 Task: For heading  Tahoma with underline.  font size for heading20,  'Change the font style of data to'Arial.  and font size to 12,  Change the alignment of both headline & data to Align left.  In the sheet  Expense Log Workbook Spreadsheet
Action: Mouse moved to (92, 116)
Screenshot: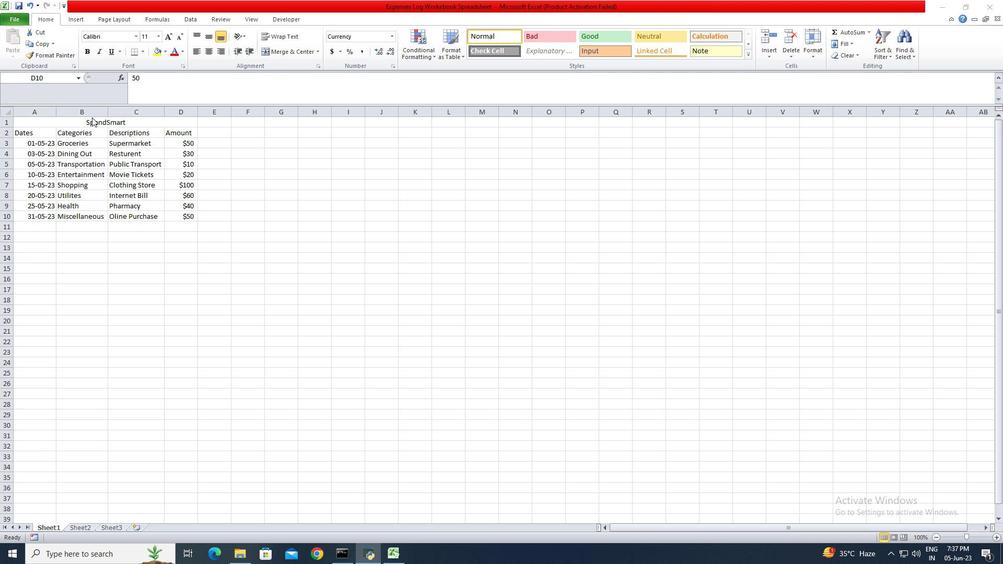 
Action: Mouse pressed left at (92, 116)
Screenshot: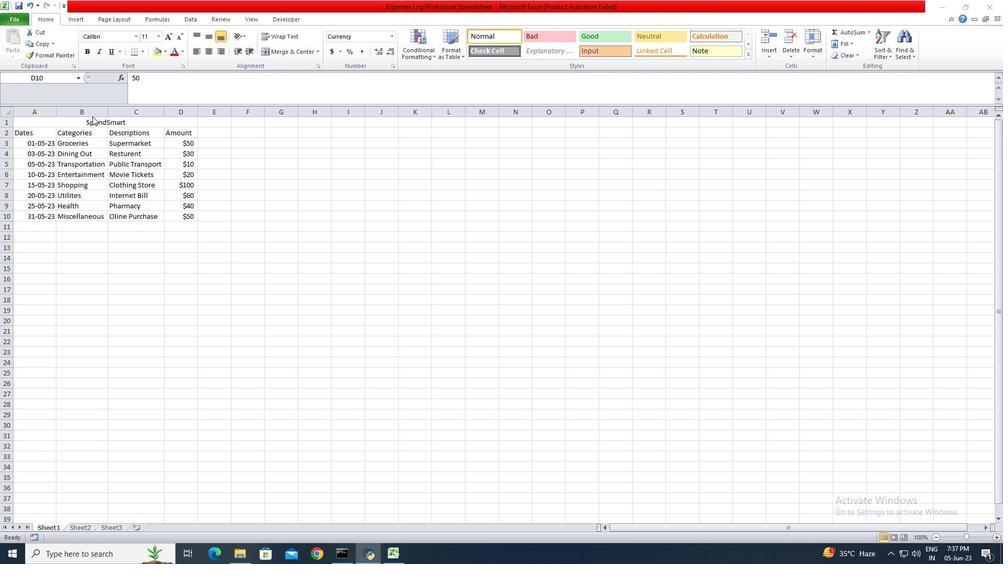 
Action: Mouse moved to (91, 124)
Screenshot: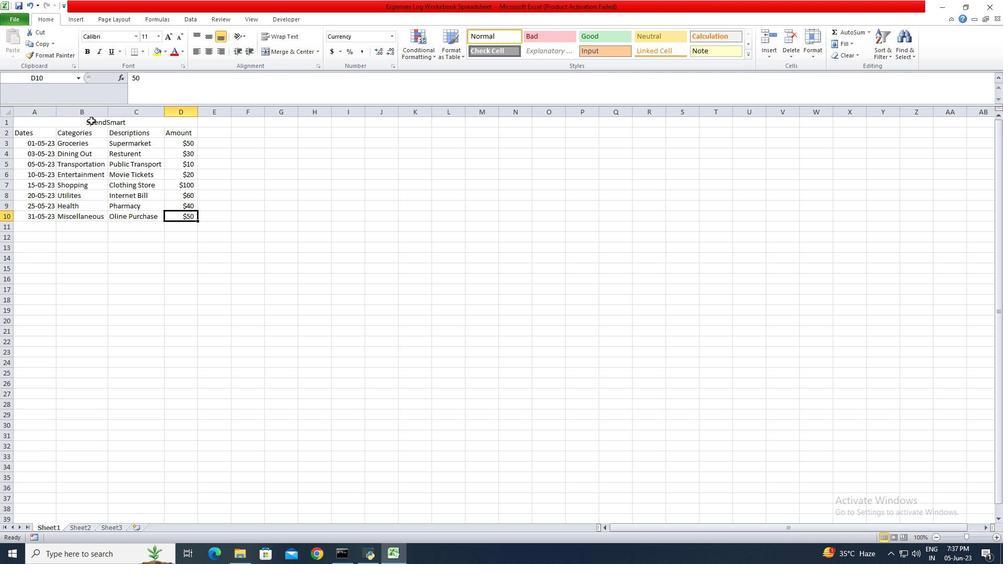 
Action: Mouse pressed left at (91, 124)
Screenshot: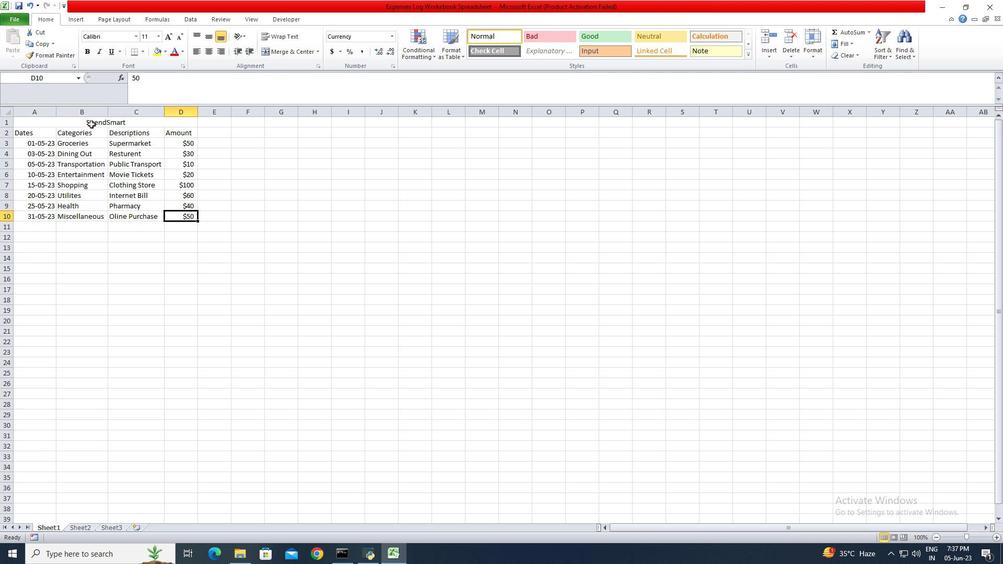 
Action: Mouse moved to (133, 37)
Screenshot: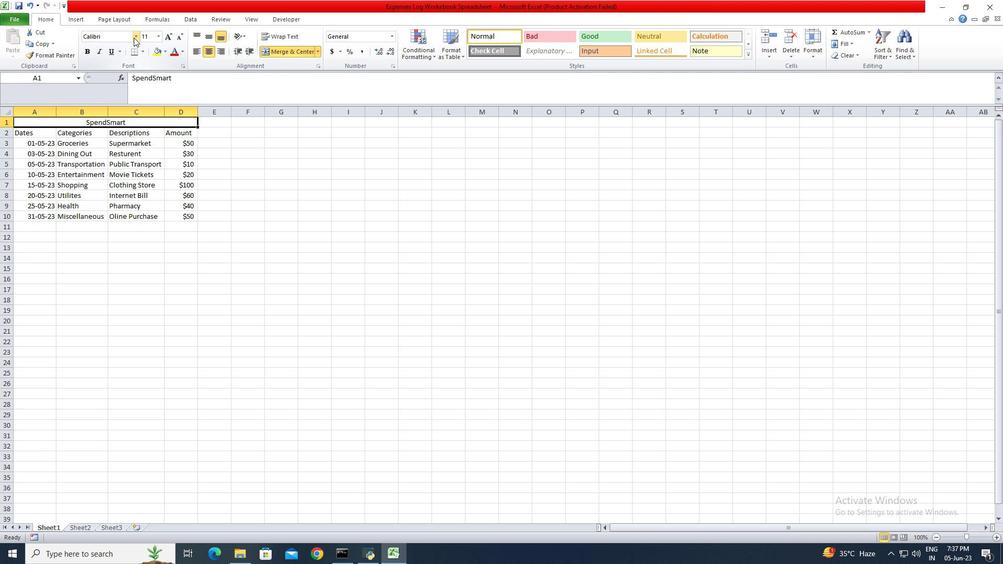 
Action: Mouse pressed left at (133, 37)
Screenshot: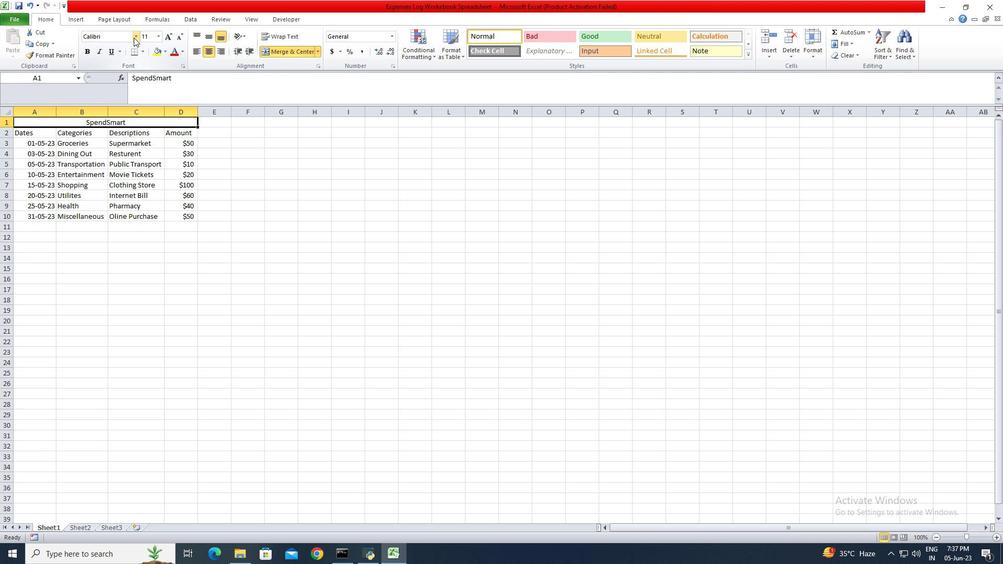 
Action: Mouse moved to (227, 80)
Screenshot: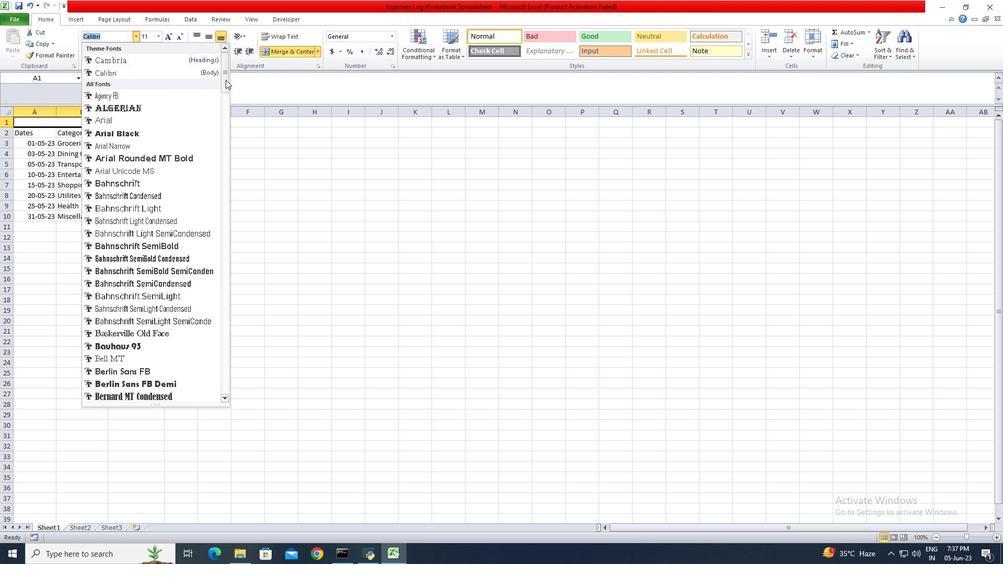 
Action: Mouse pressed left at (227, 80)
Screenshot: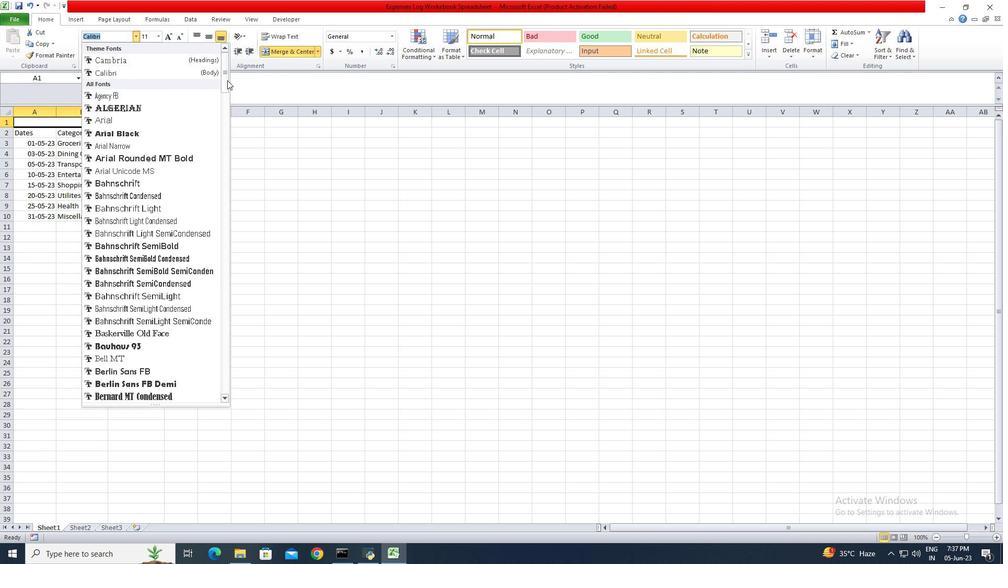 
Action: Mouse moved to (139, 314)
Screenshot: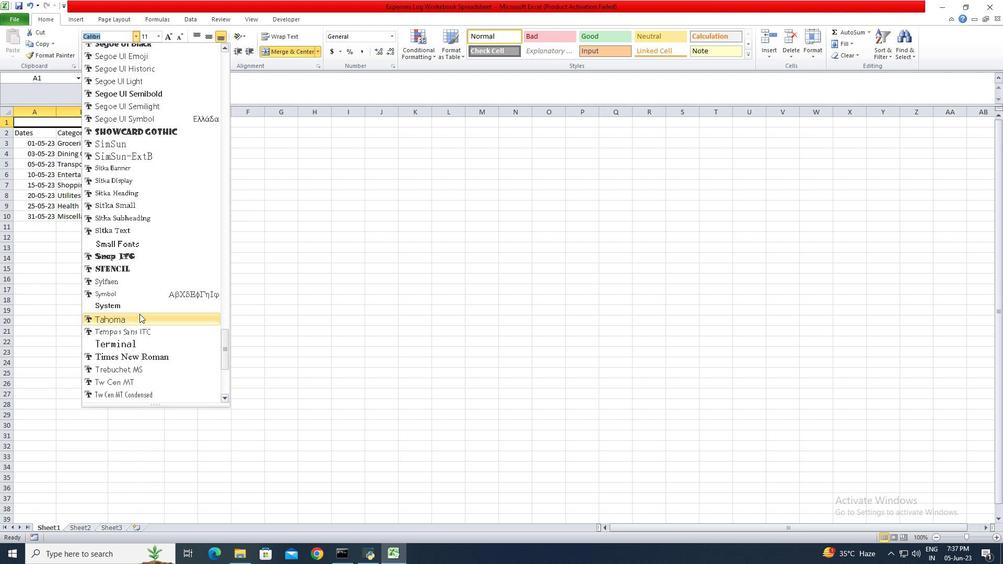 
Action: Mouse pressed left at (139, 314)
Screenshot: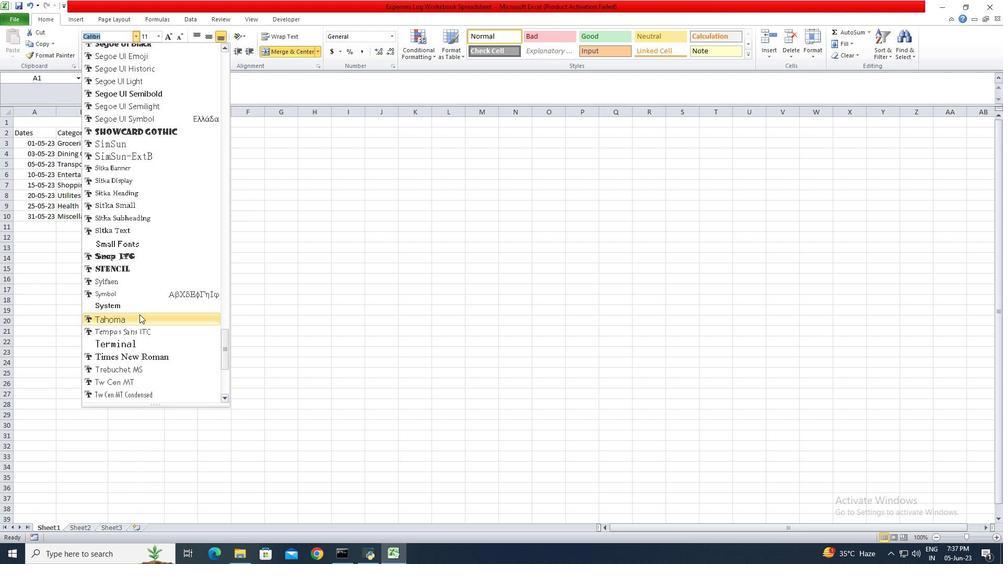 
Action: Mouse moved to (113, 52)
Screenshot: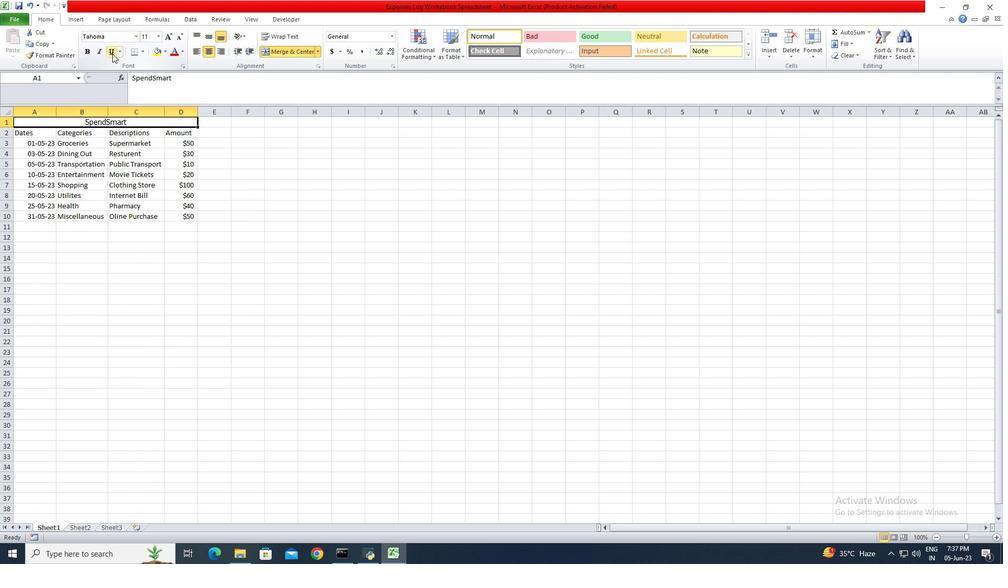 
Action: Mouse pressed left at (113, 52)
Screenshot: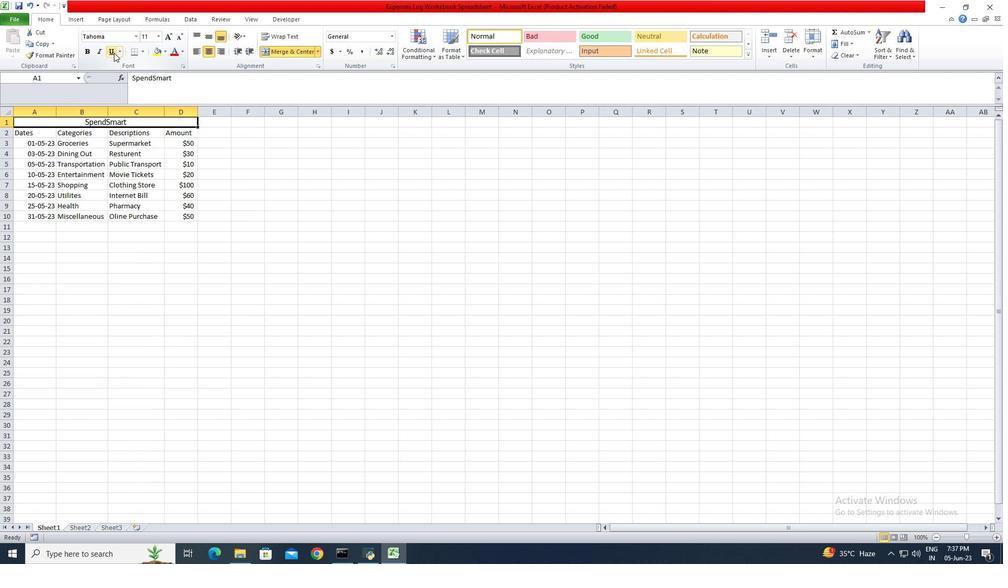 
Action: Mouse moved to (157, 36)
Screenshot: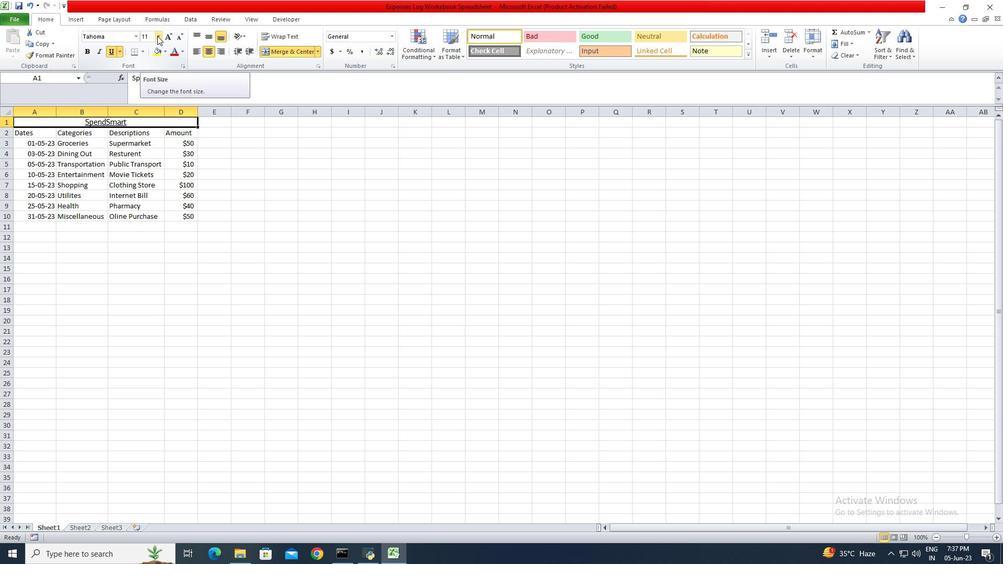 
Action: Mouse pressed left at (157, 36)
Screenshot: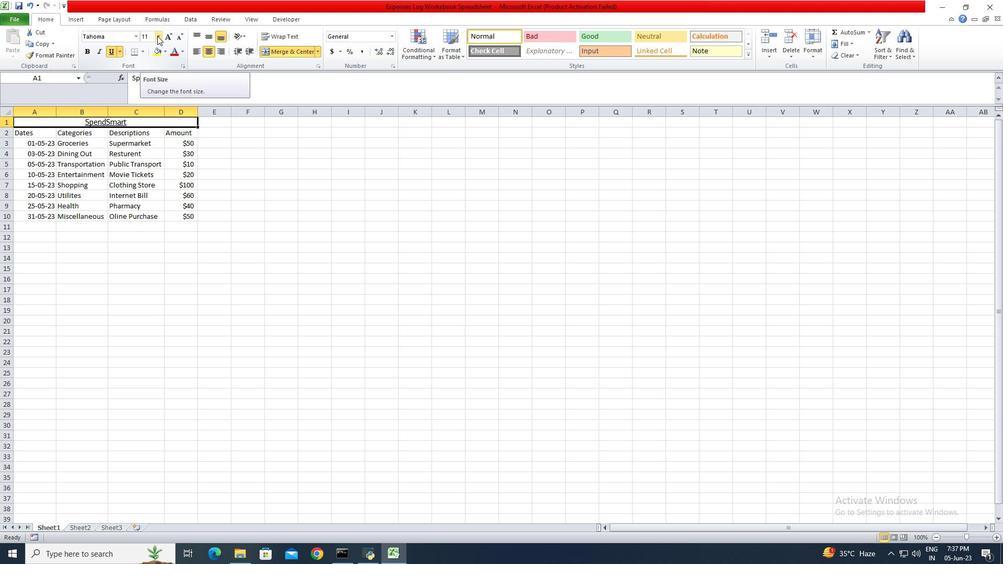 
Action: Mouse moved to (145, 120)
Screenshot: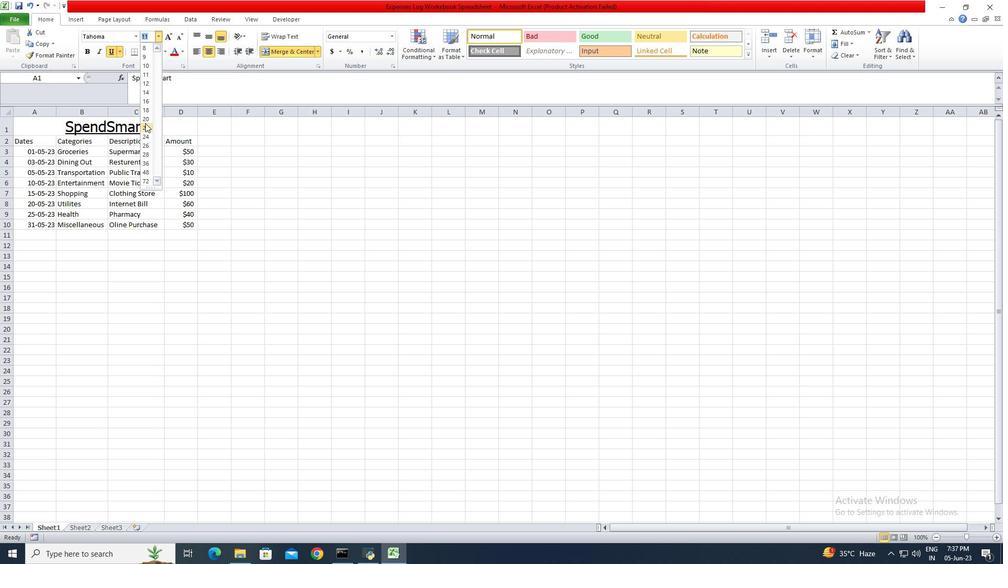 
Action: Mouse pressed left at (145, 120)
Screenshot: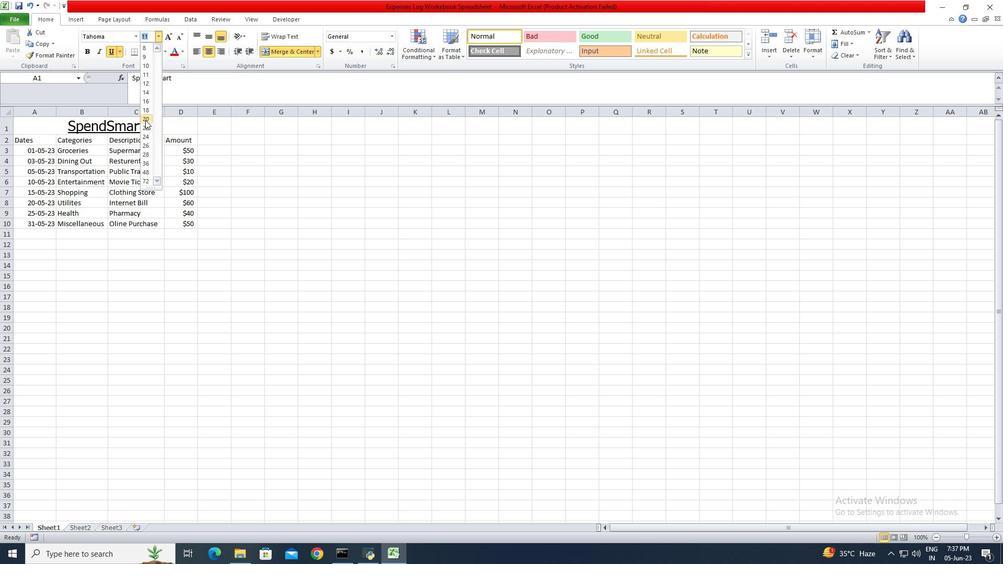 
Action: Mouse moved to (39, 138)
Screenshot: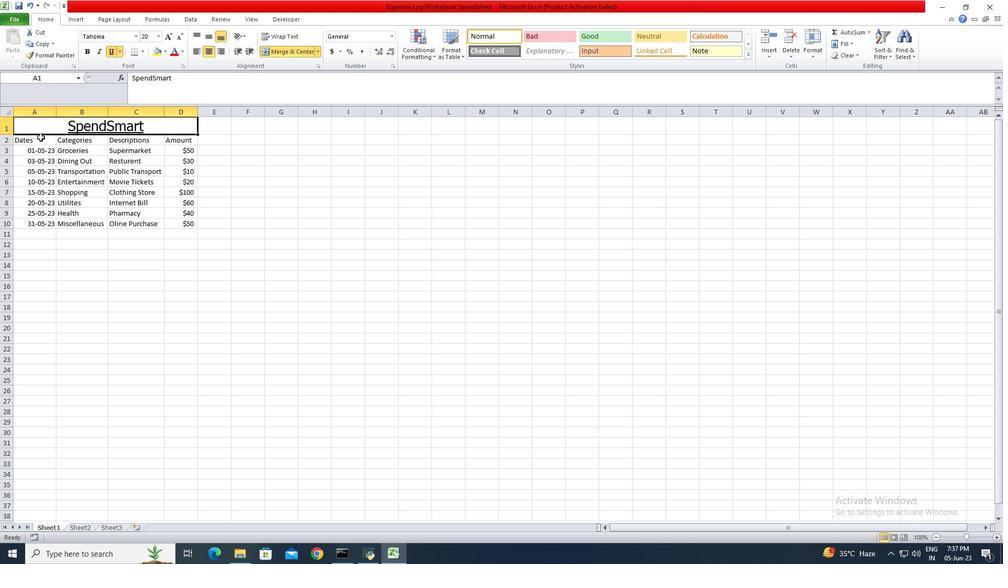 
Action: Mouse pressed left at (39, 138)
Screenshot: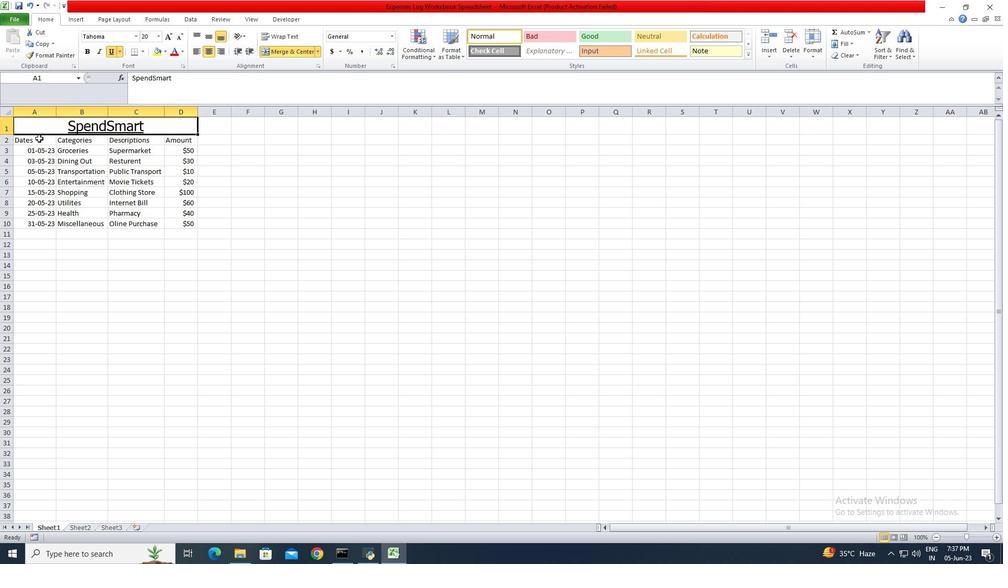 
Action: Mouse moved to (135, 37)
Screenshot: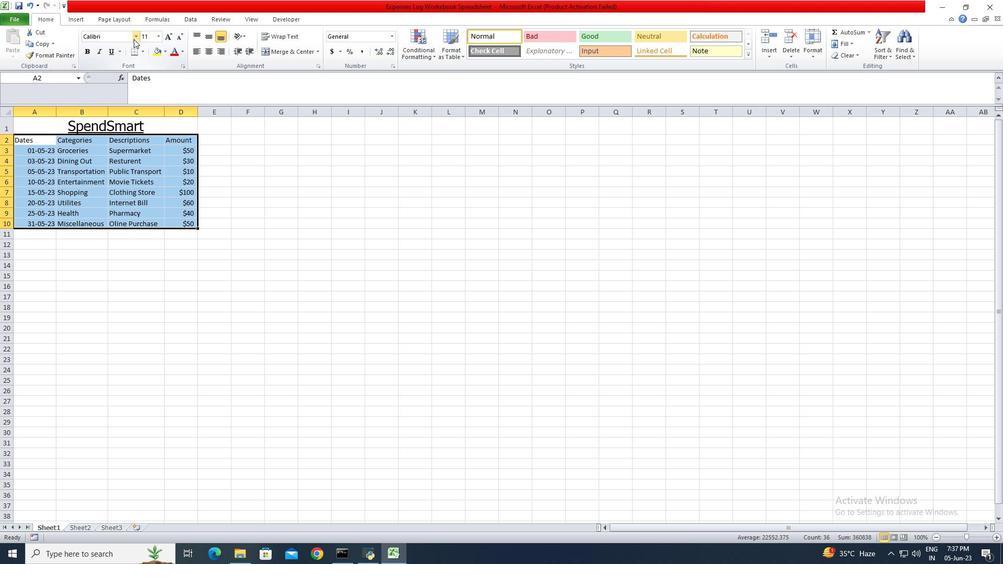 
Action: Mouse pressed left at (135, 37)
Screenshot: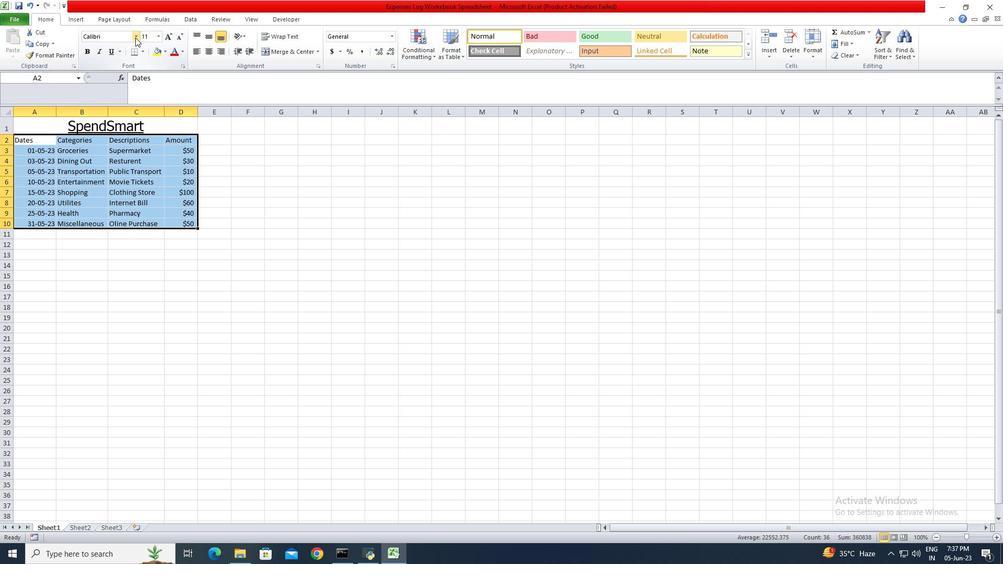 
Action: Mouse moved to (135, 124)
Screenshot: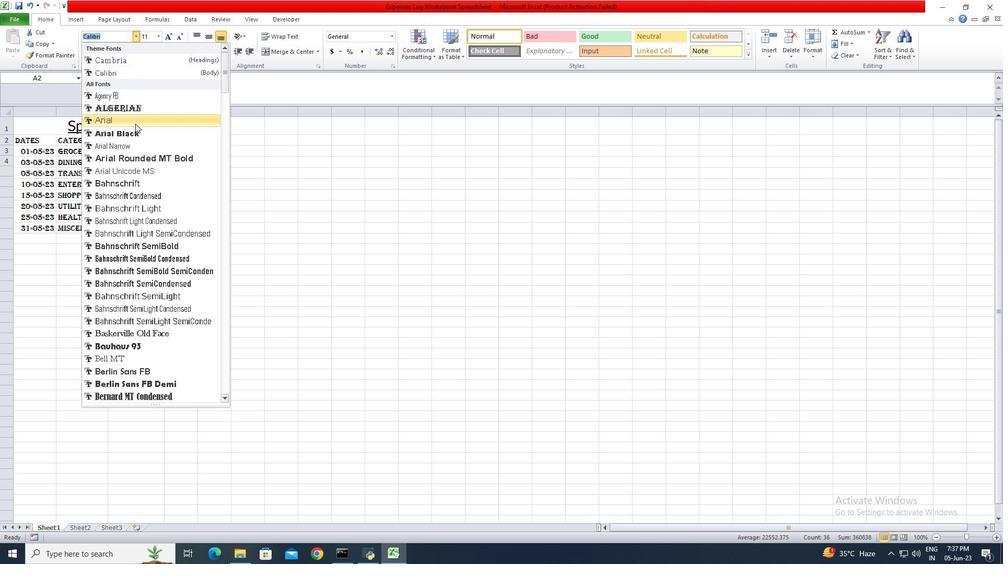 
Action: Mouse pressed left at (135, 124)
Screenshot: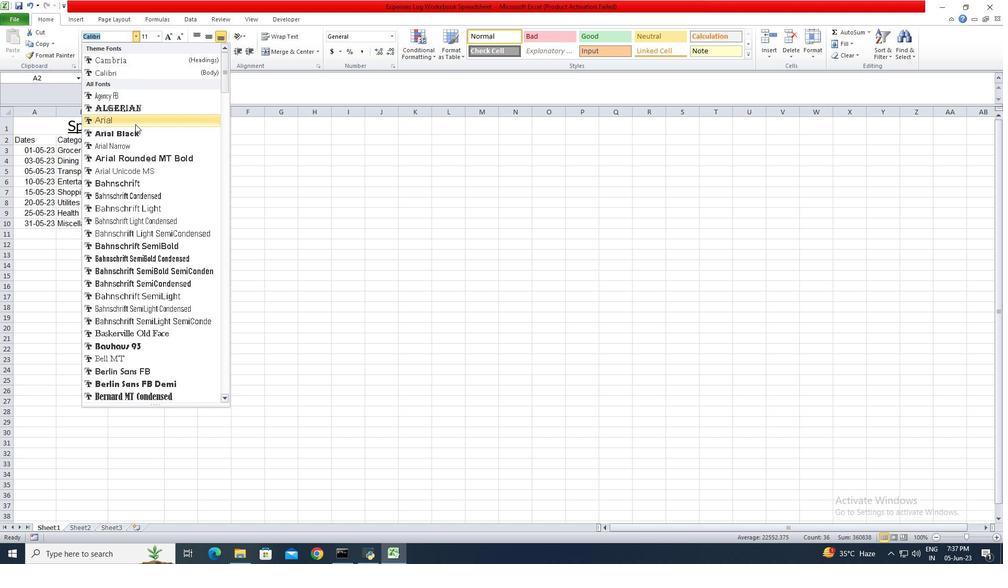 
Action: Mouse moved to (159, 32)
Screenshot: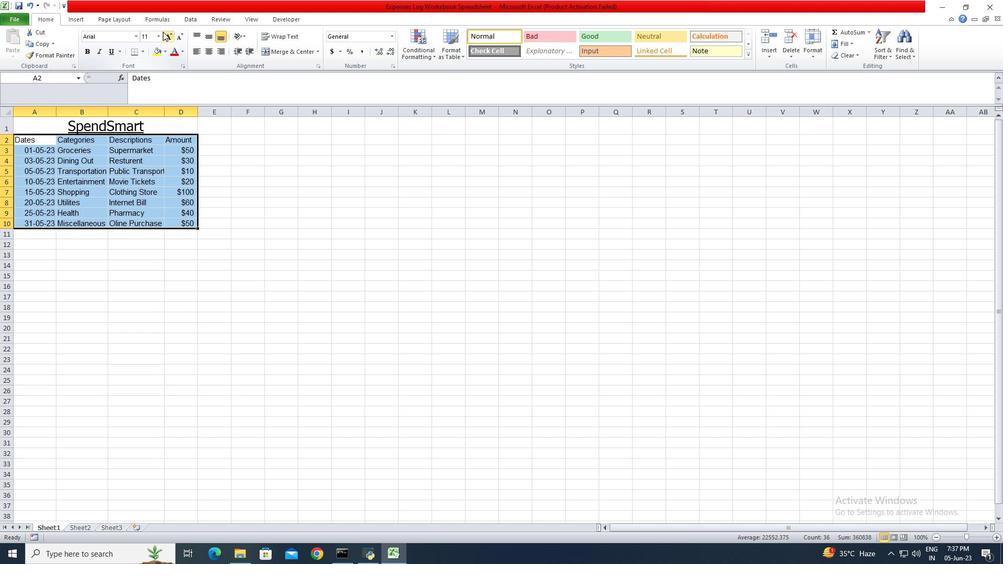 
Action: Mouse pressed left at (159, 32)
Screenshot: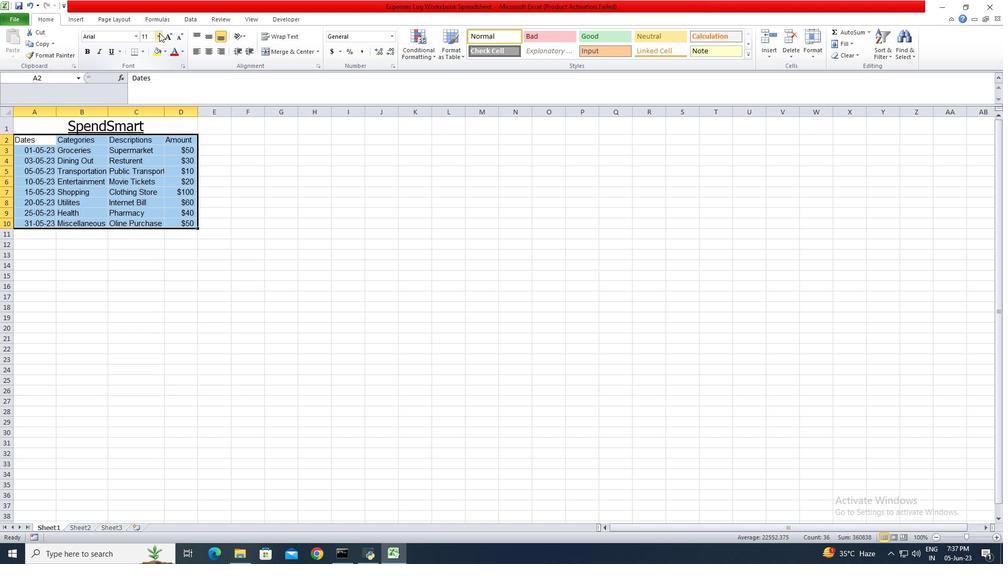 
Action: Mouse moved to (148, 85)
Screenshot: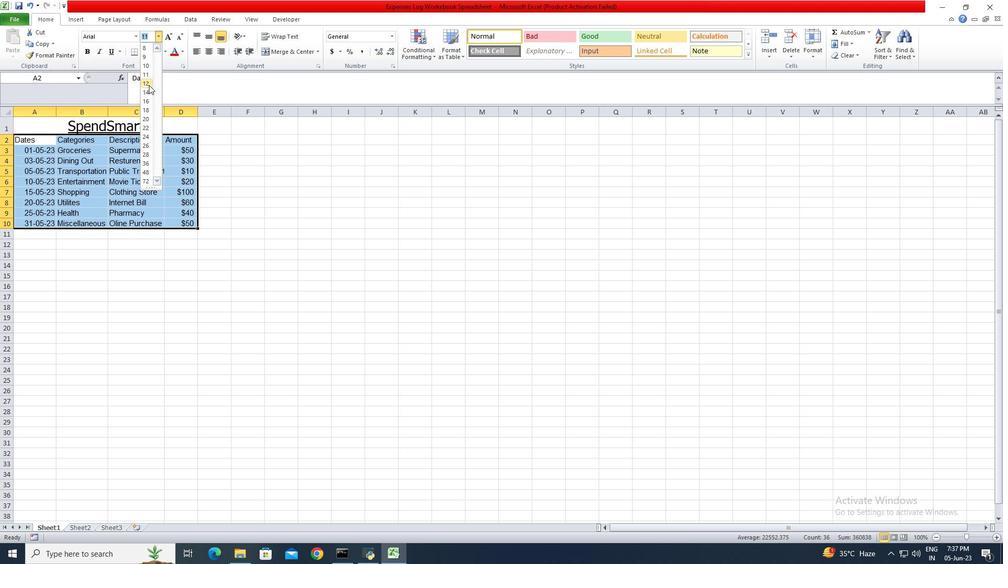 
Action: Mouse pressed left at (148, 85)
Screenshot: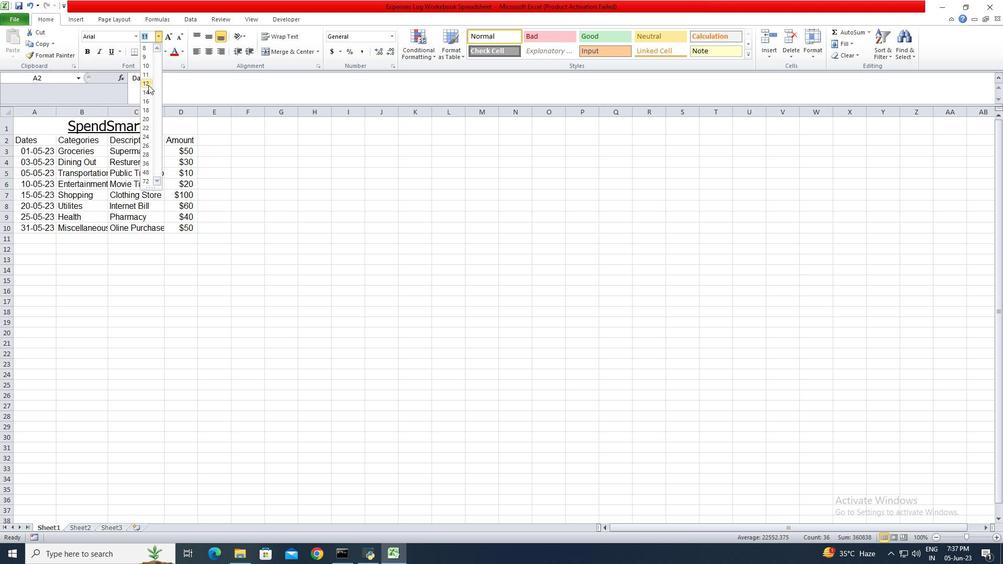 
Action: Mouse moved to (44, 119)
Screenshot: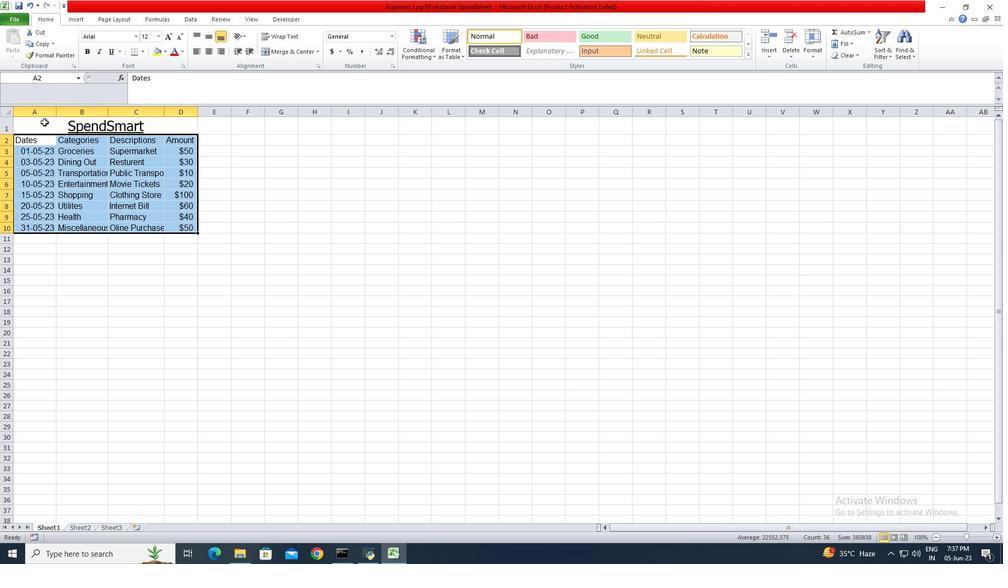 
Action: Mouse pressed left at (44, 119)
Screenshot: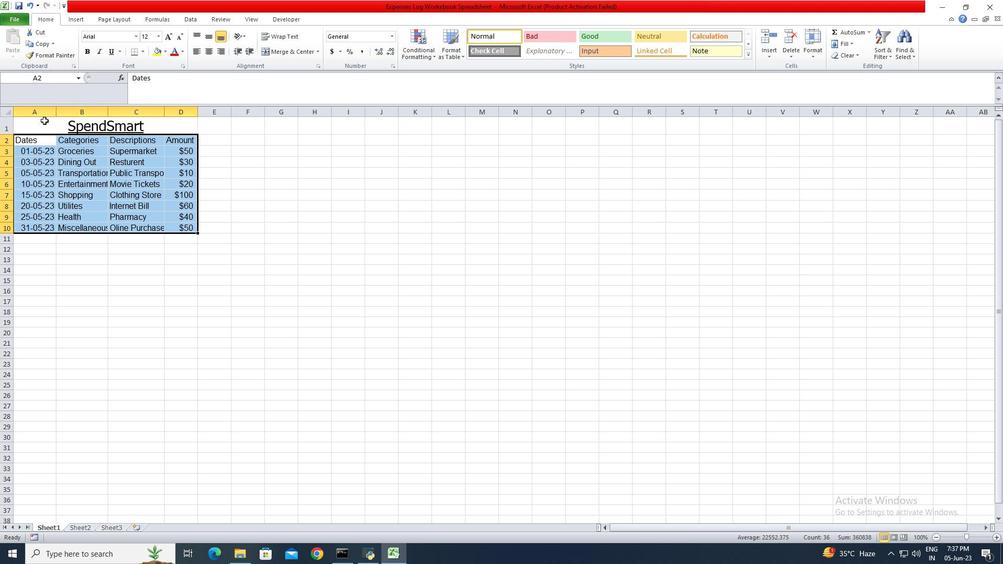 
Action: Mouse moved to (197, 51)
Screenshot: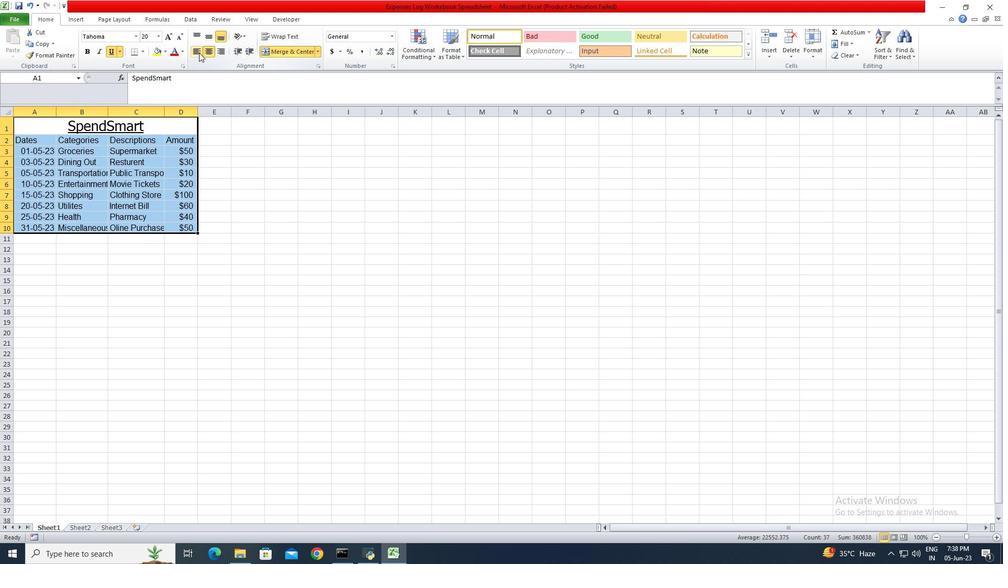 
Action: Mouse pressed left at (197, 51)
Screenshot: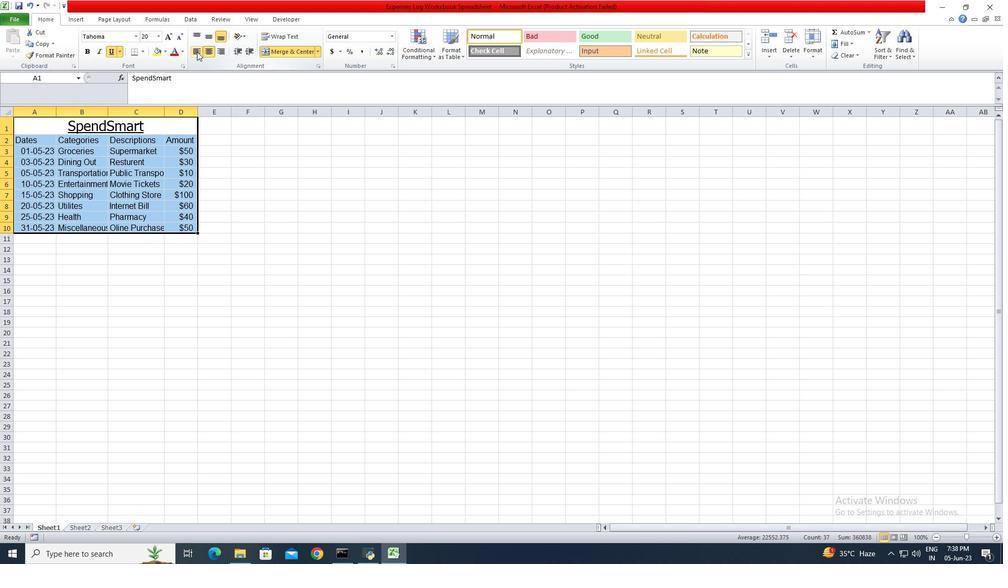 
Action: Mouse moved to (226, 165)
Screenshot: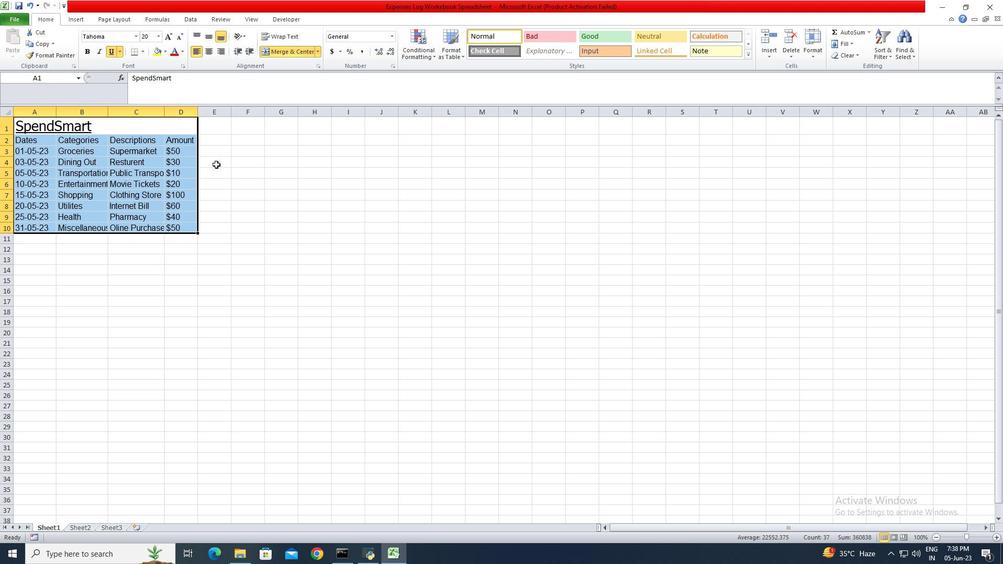 
Action: Mouse pressed left at (226, 165)
Screenshot: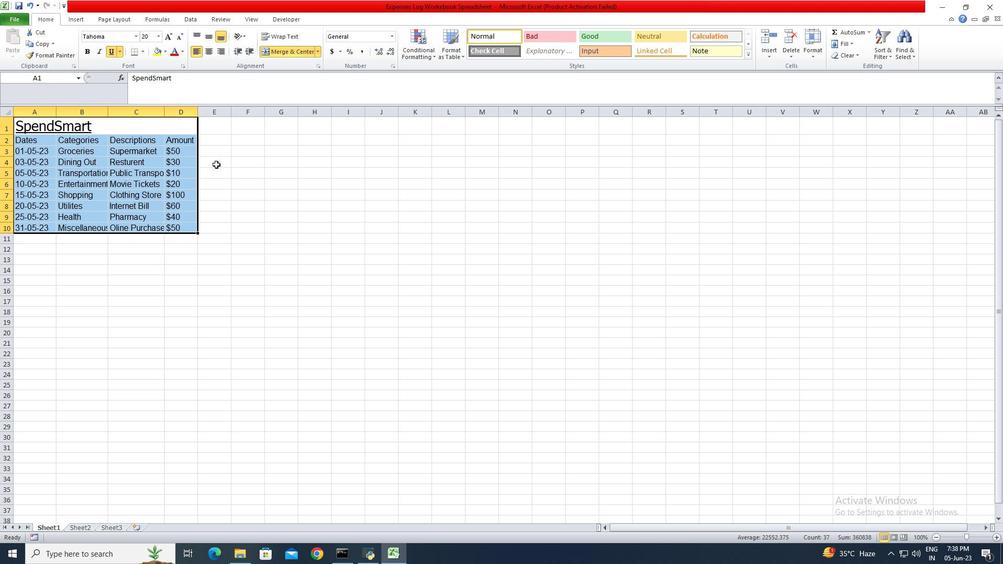 
Action: Mouse moved to (164, 109)
Screenshot: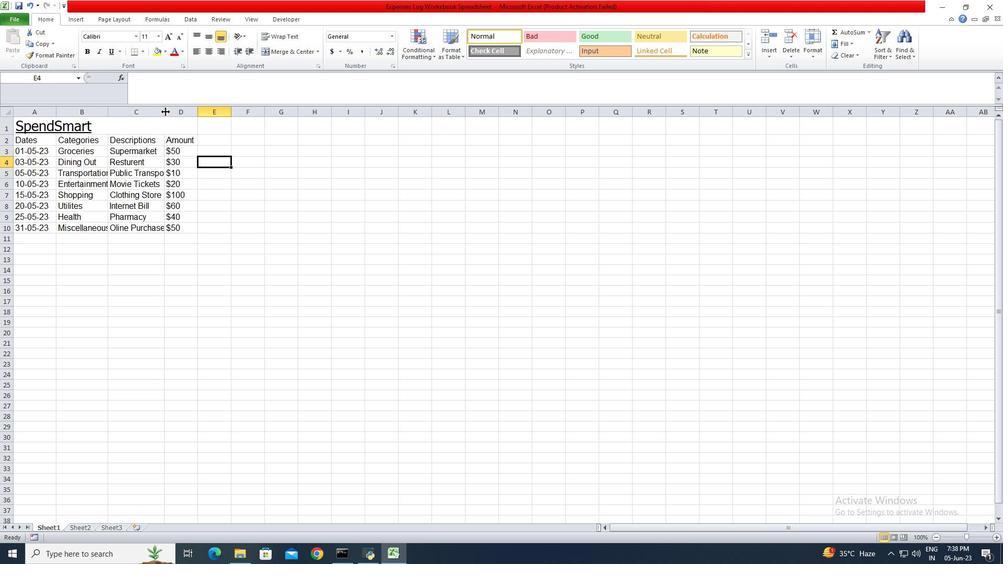 
Action: Mouse pressed left at (164, 109)
Screenshot: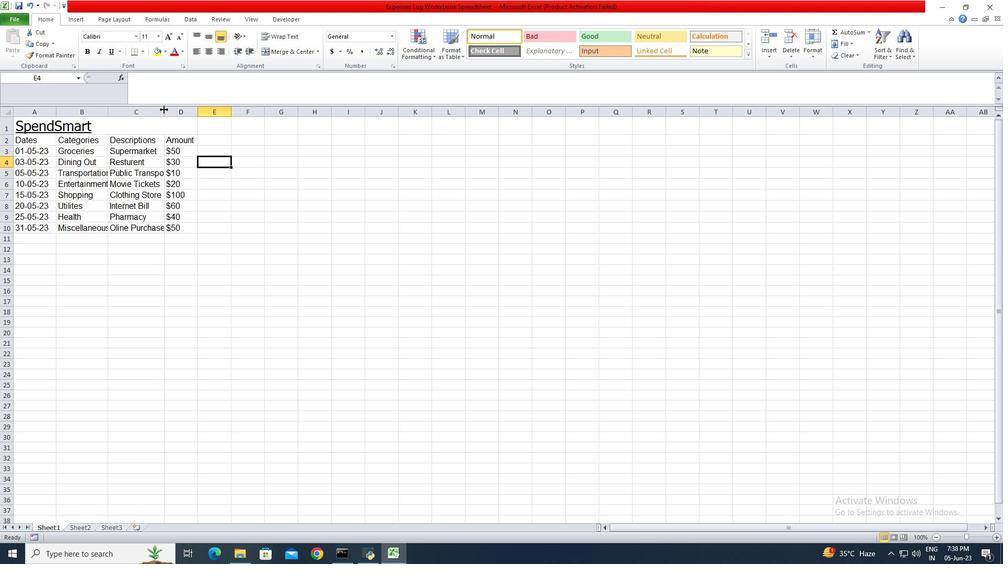 
Action: Mouse pressed left at (164, 109)
Screenshot: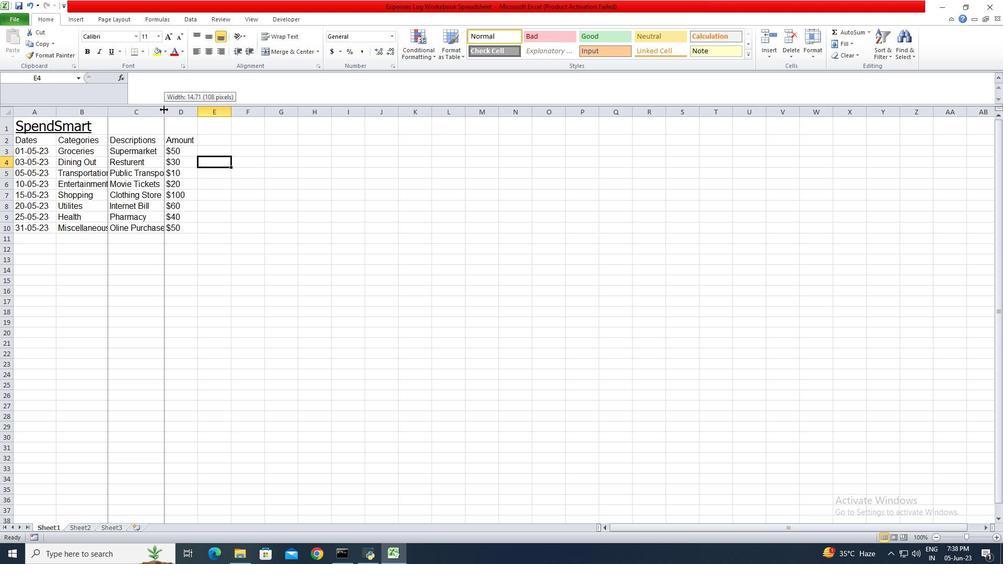 
Action: Mouse moved to (107, 110)
Screenshot: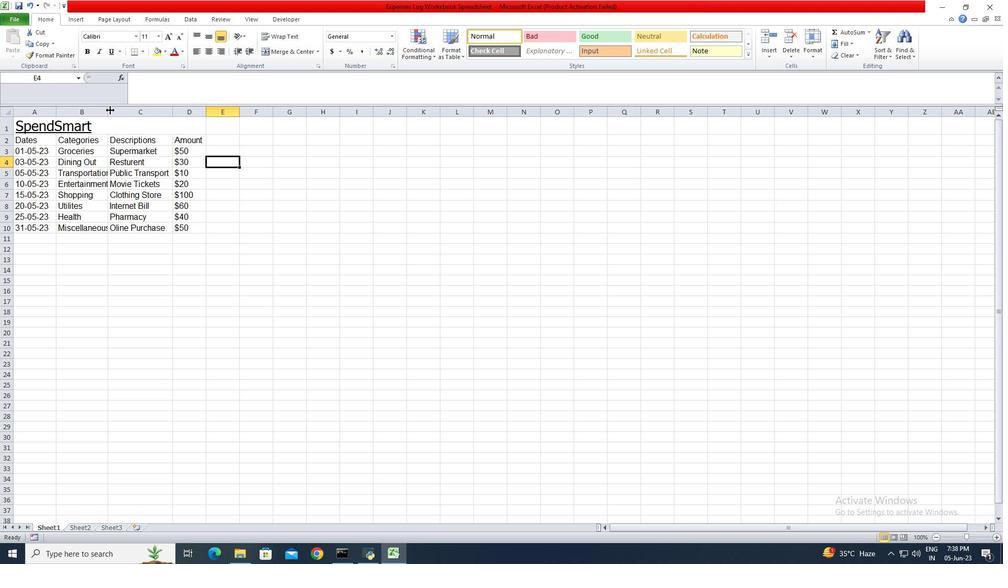 
Action: Mouse pressed left at (107, 110)
Screenshot: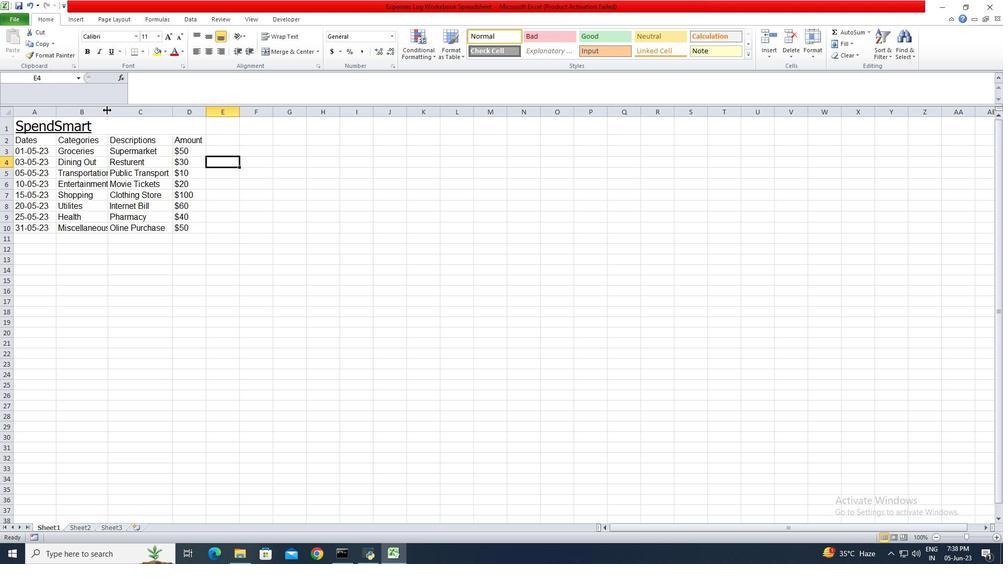 
Action: Mouse pressed left at (107, 110)
Screenshot: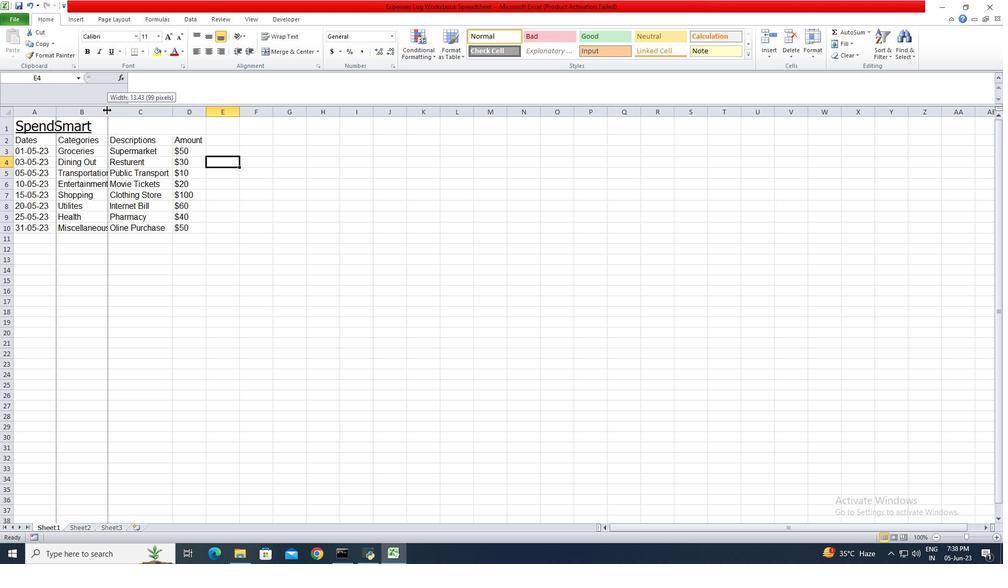 
Action: Mouse moved to (19, 21)
Screenshot: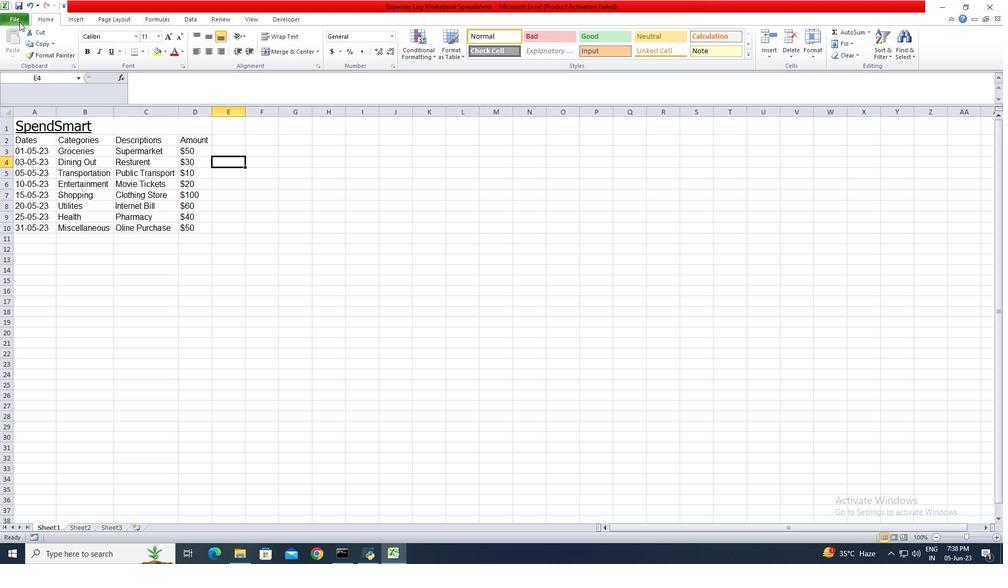 
Action: Mouse pressed left at (19, 21)
Screenshot: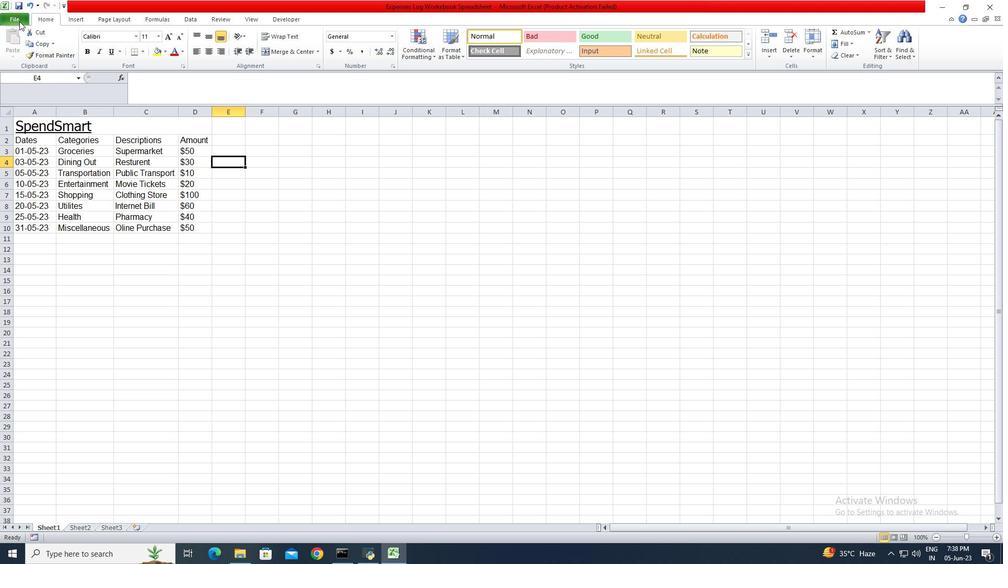 
Action: Mouse moved to (53, 36)
Screenshot: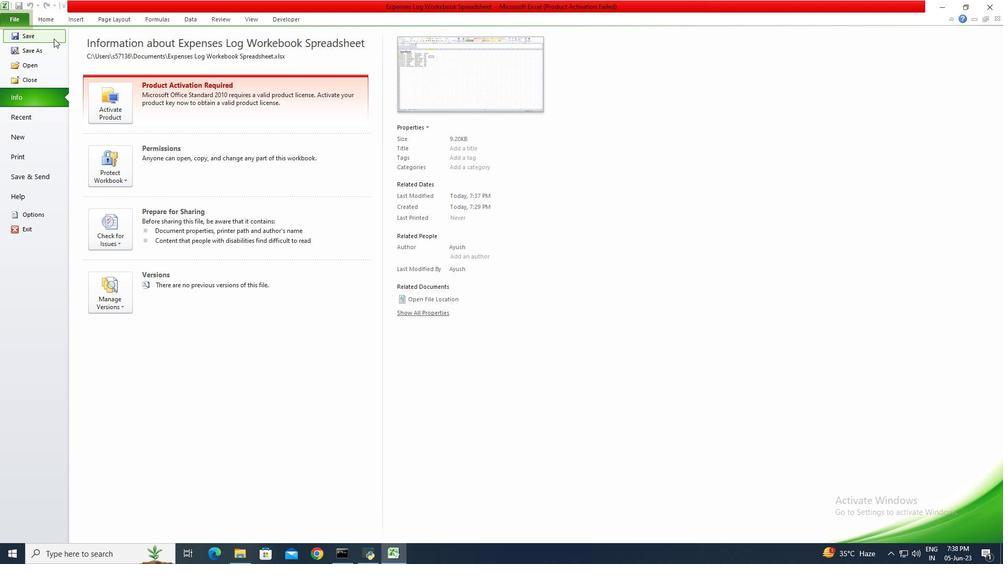 
Action: Mouse pressed left at (53, 36)
Screenshot: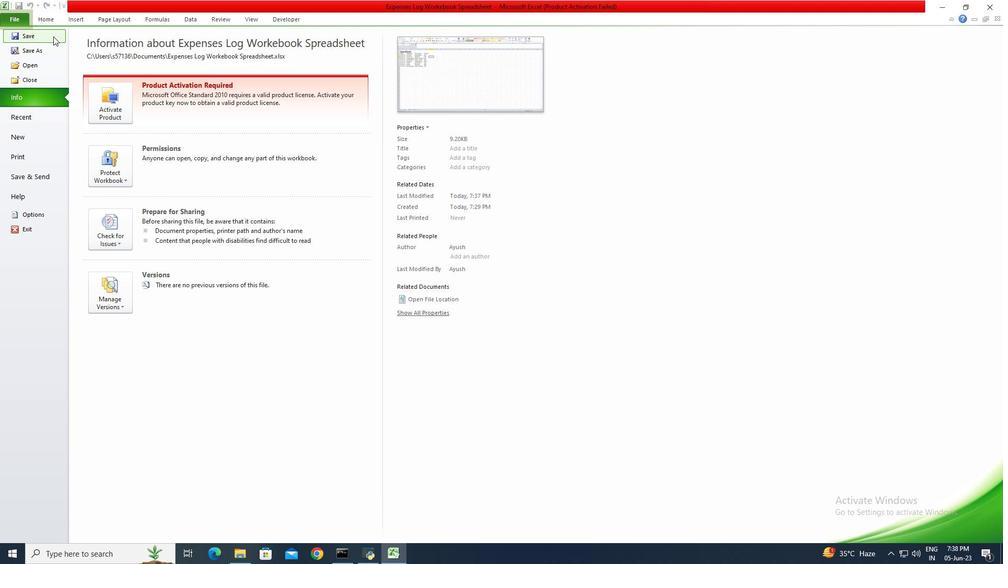 
Action: Mouse moved to (53, 42)
Screenshot: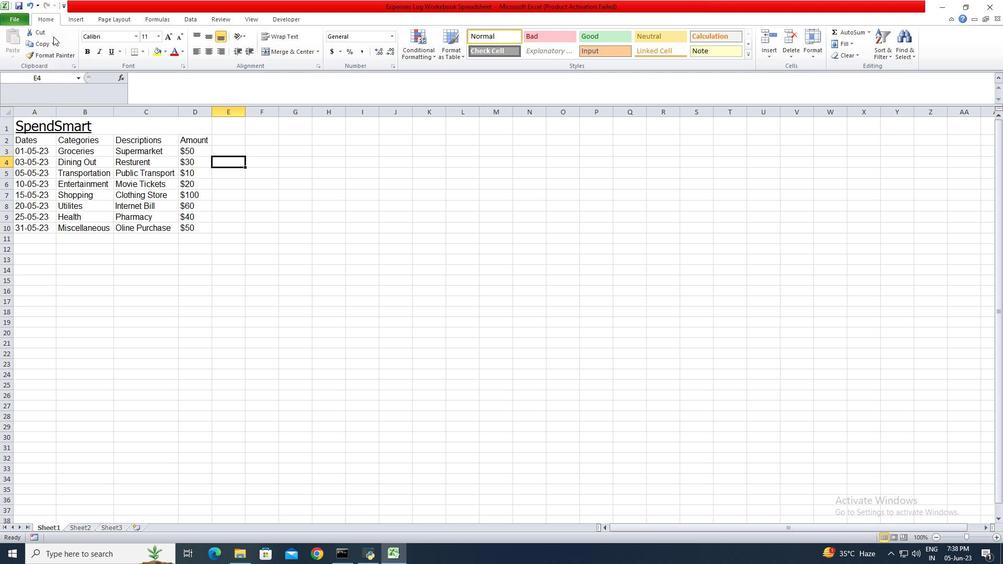 
